 Task: Use Leopard Snari Effect in this video Movie B.mp4
Action: Mouse moved to (279, 109)
Screenshot: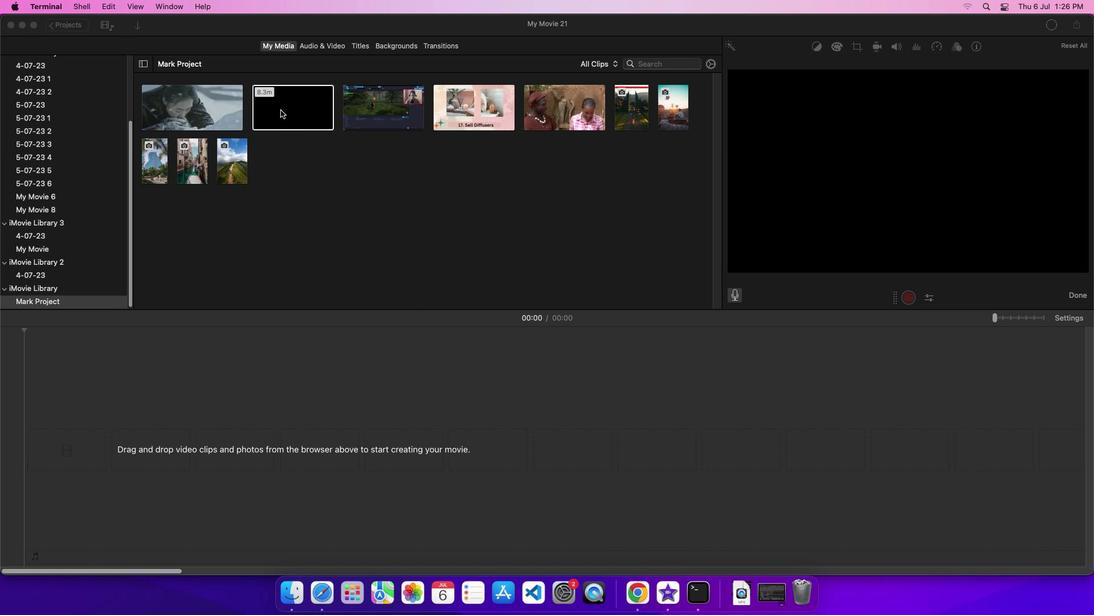 
Action: Mouse pressed left at (279, 109)
Screenshot: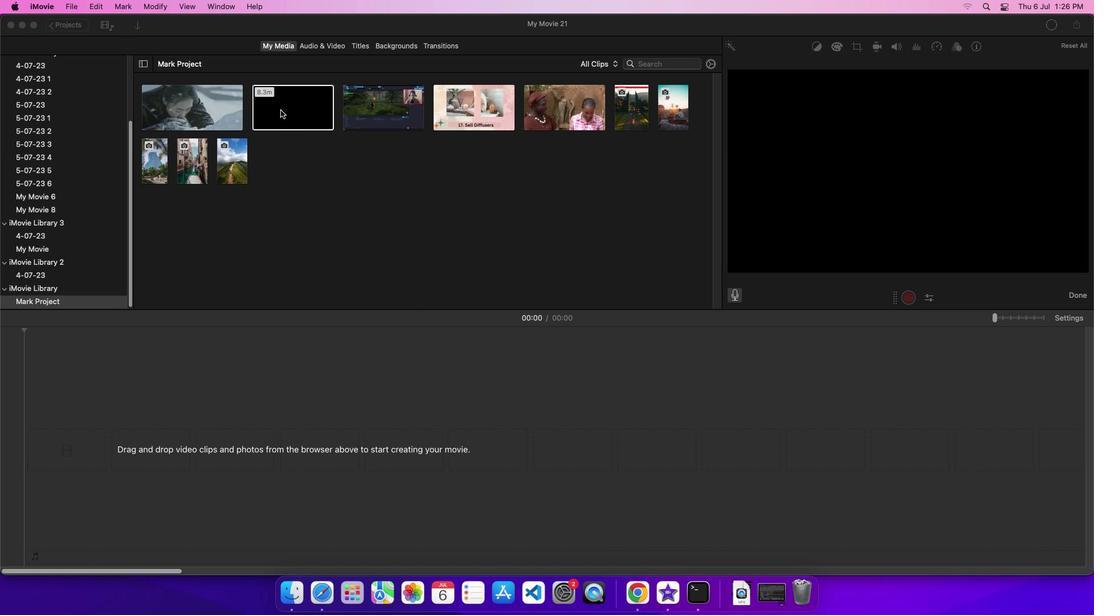 
Action: Mouse moved to (292, 105)
Screenshot: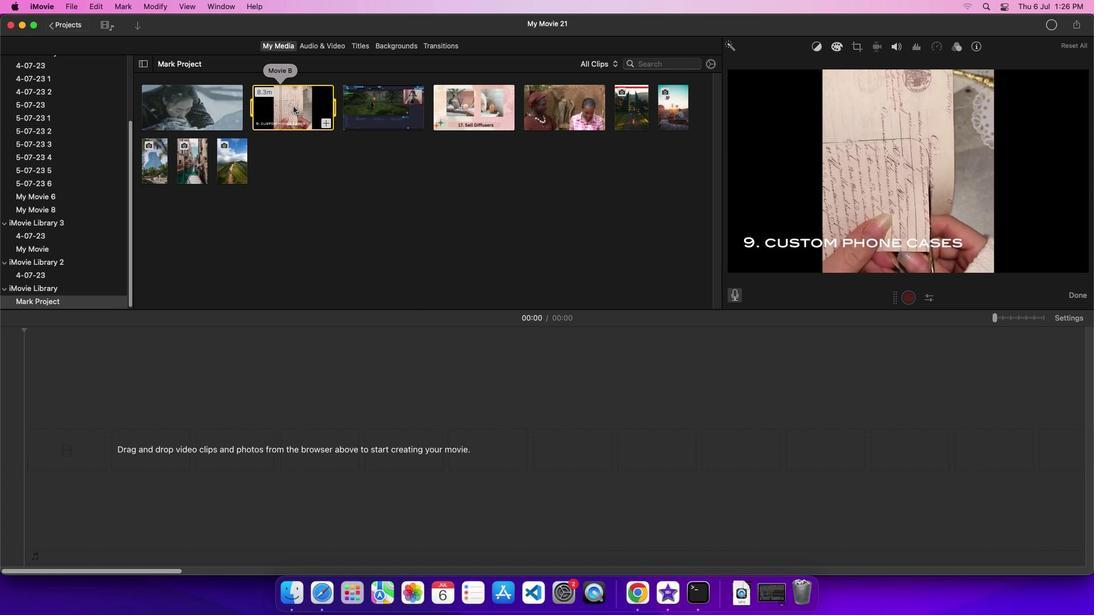 
Action: Mouse pressed left at (292, 105)
Screenshot: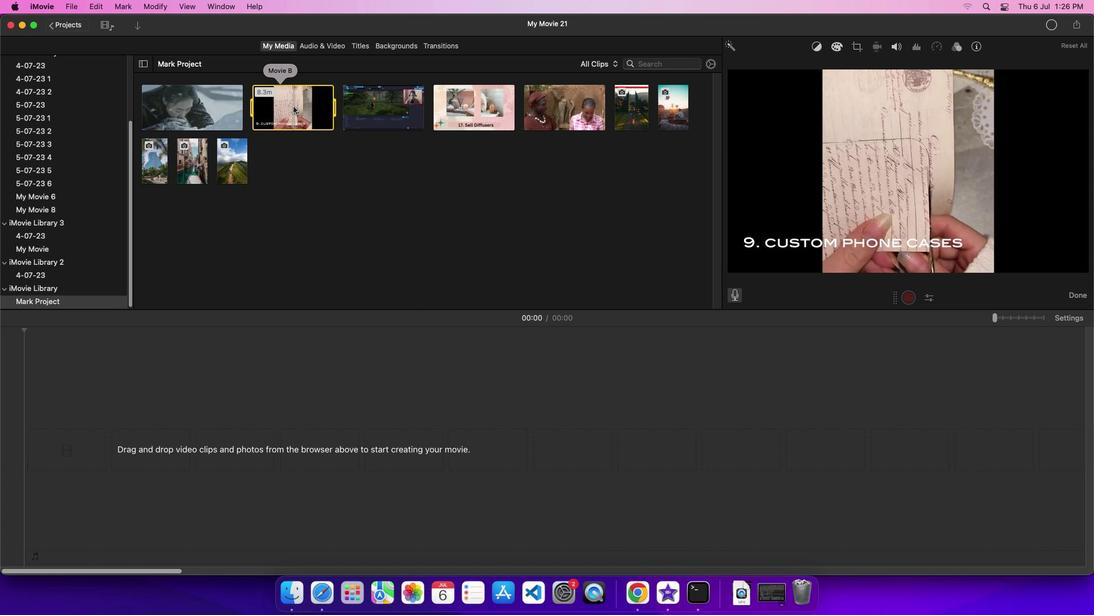 
Action: Mouse moved to (340, 42)
Screenshot: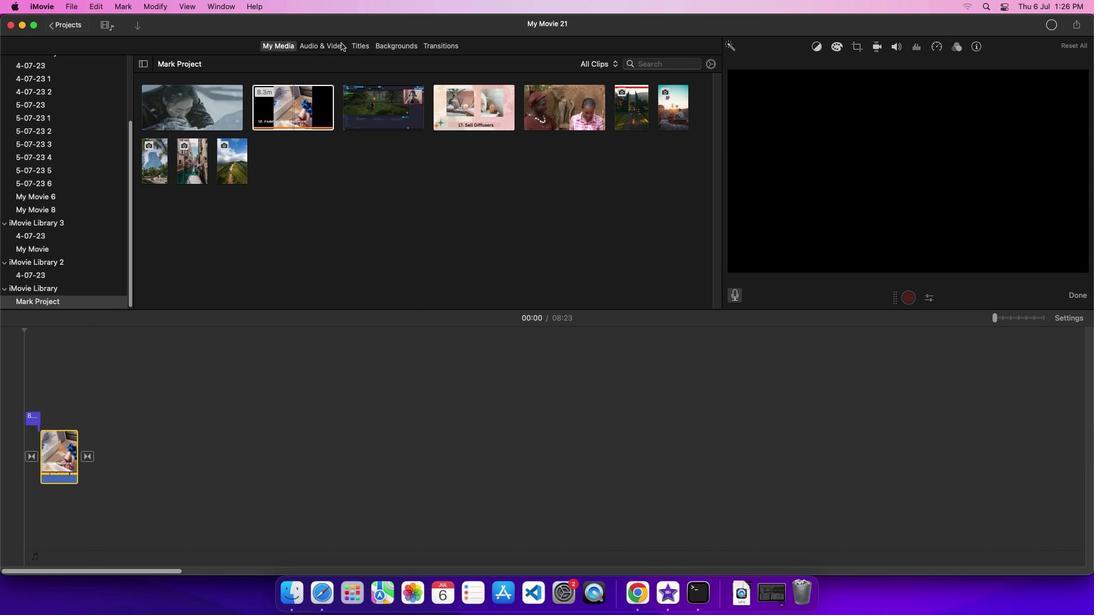 
Action: Mouse pressed left at (340, 42)
Screenshot: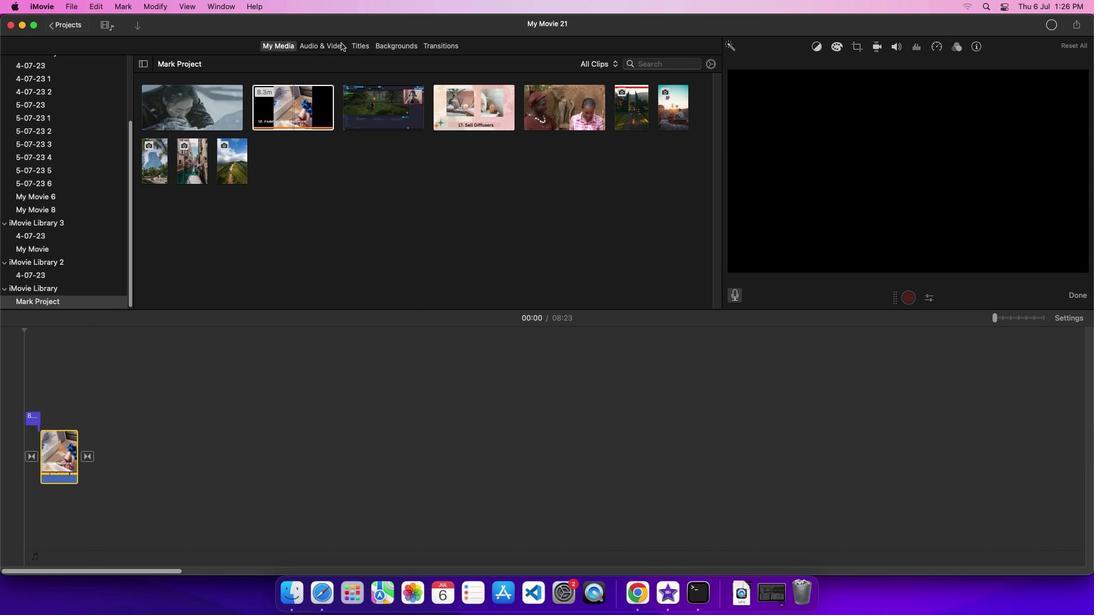 
Action: Mouse moved to (88, 104)
Screenshot: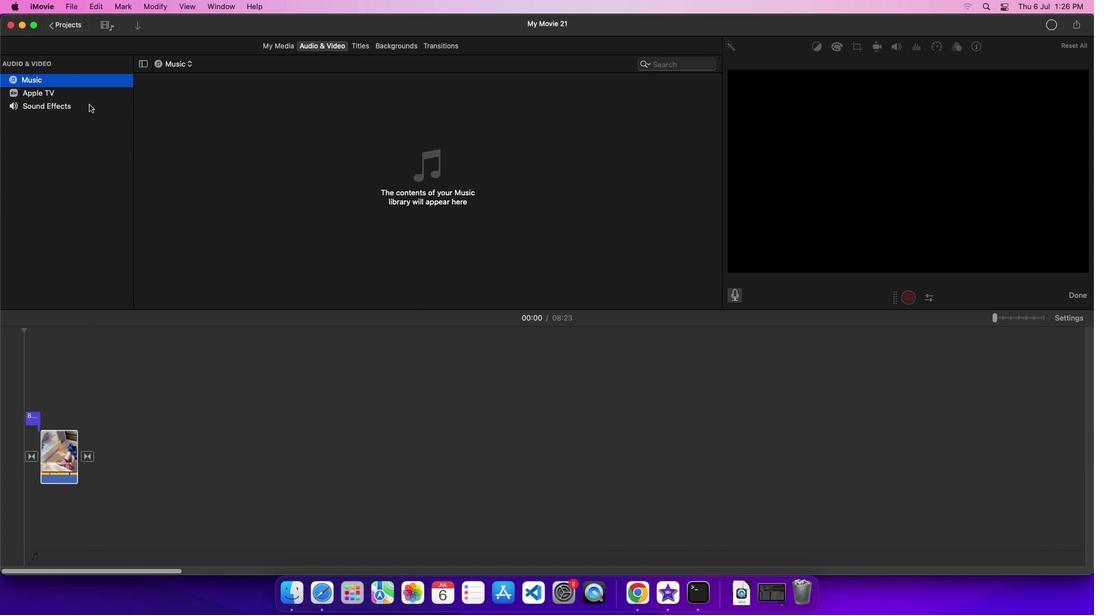 
Action: Mouse pressed left at (88, 104)
Screenshot: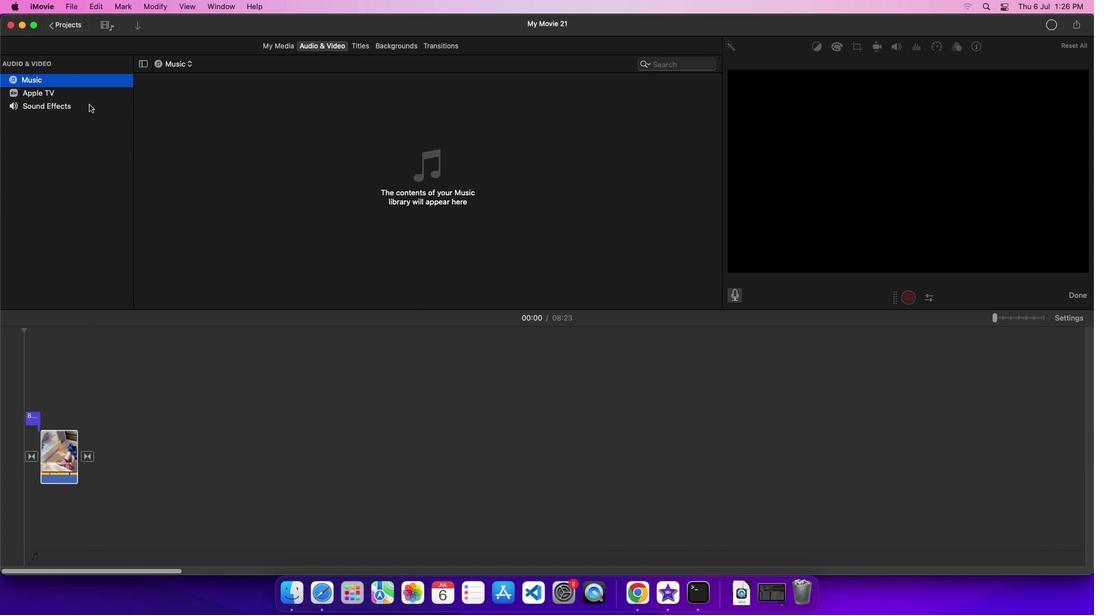 
Action: Mouse moved to (178, 186)
Screenshot: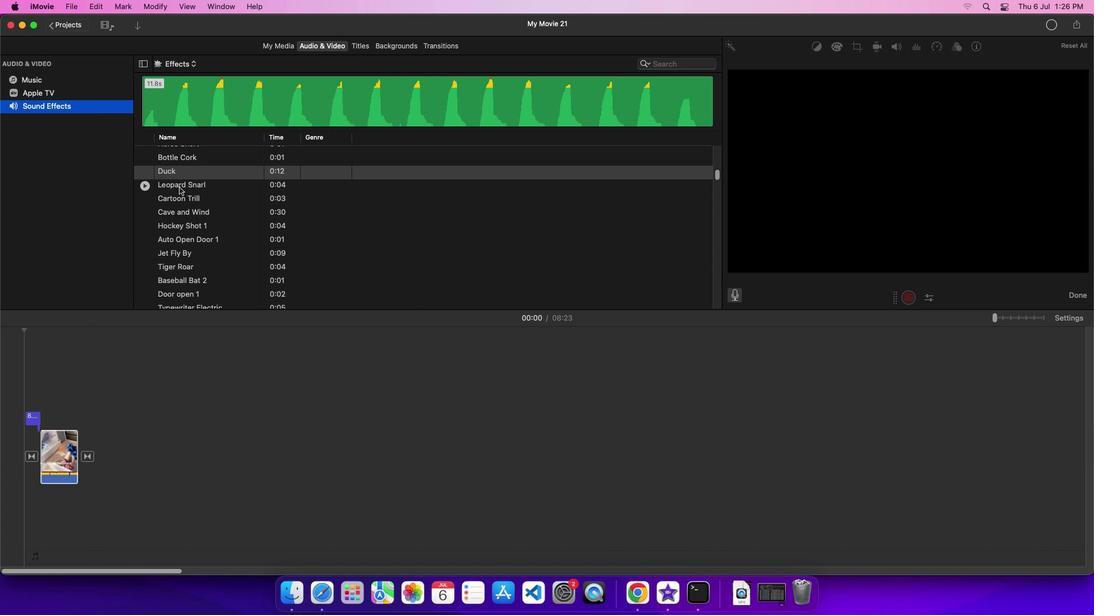 
Action: Mouse pressed left at (178, 186)
Screenshot: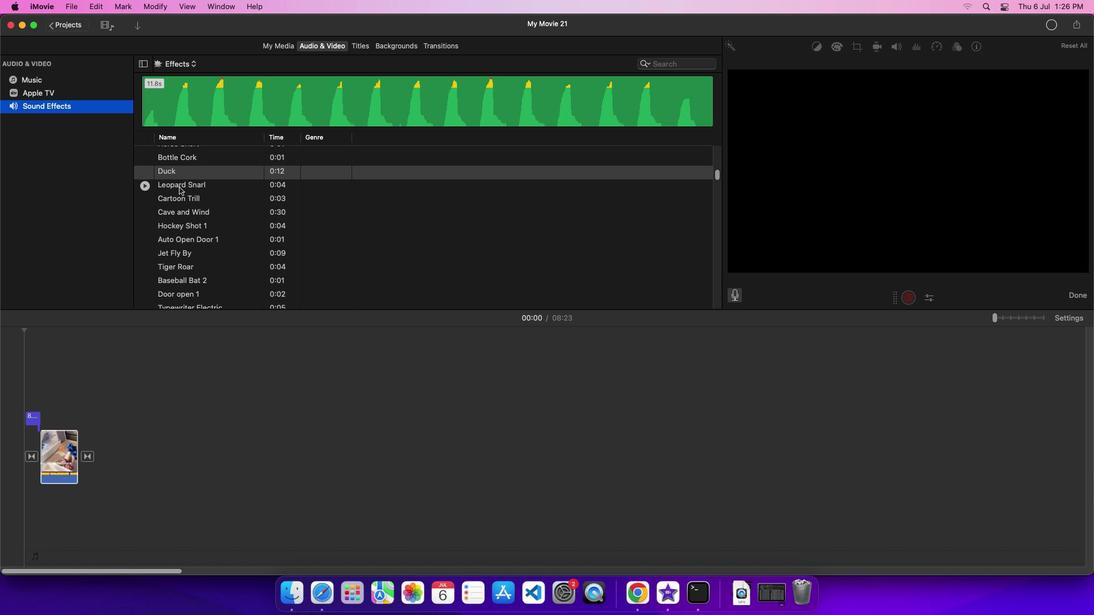 
Action: Mouse moved to (207, 186)
Screenshot: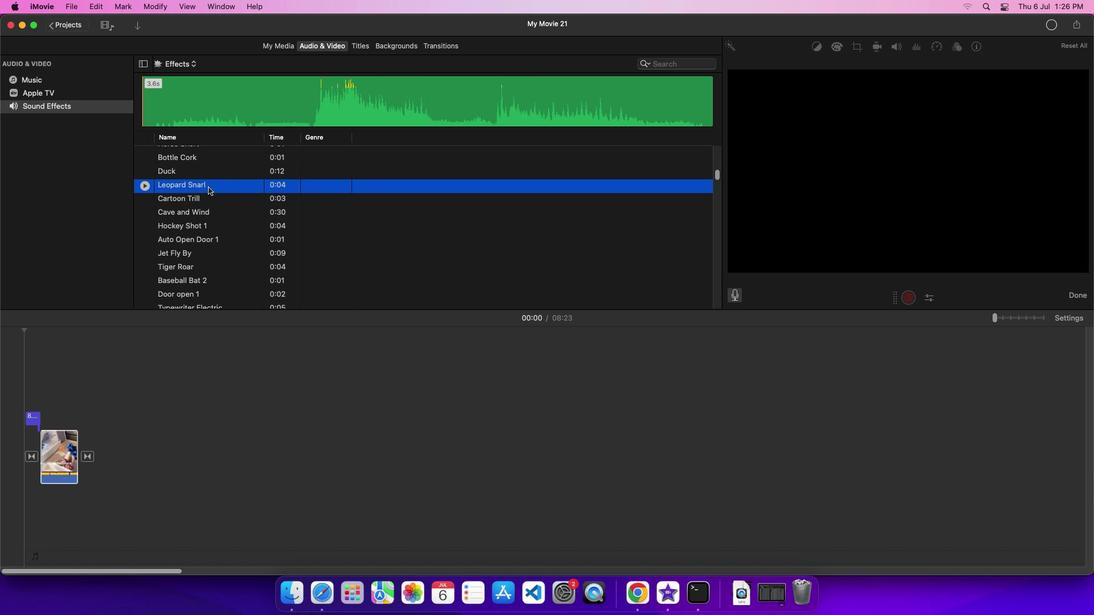 
Action: Mouse pressed left at (207, 186)
Screenshot: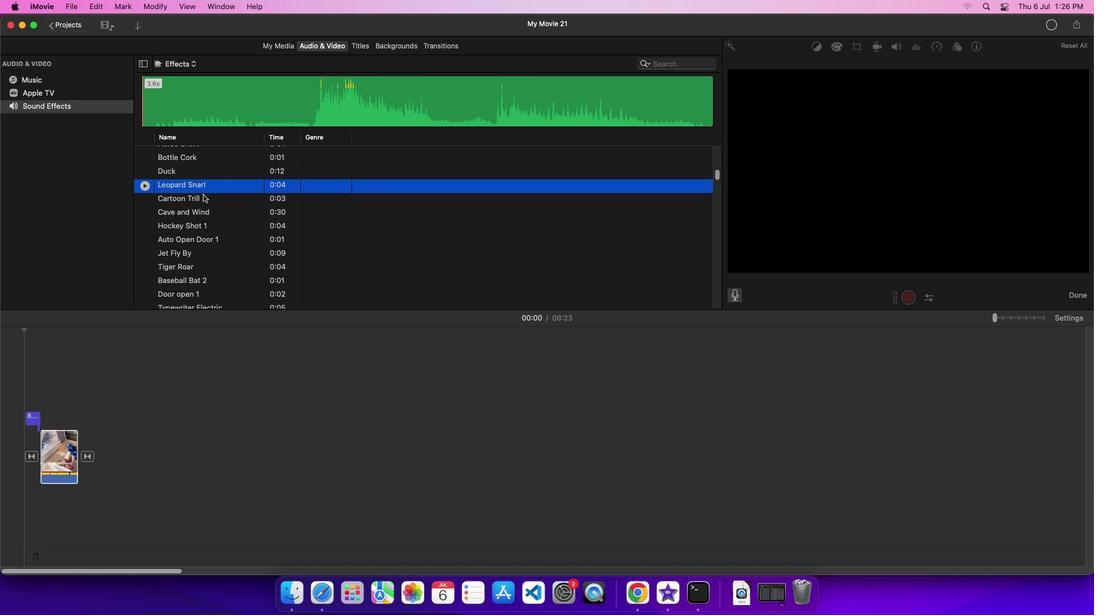 
Action: Mouse moved to (67, 495)
Screenshot: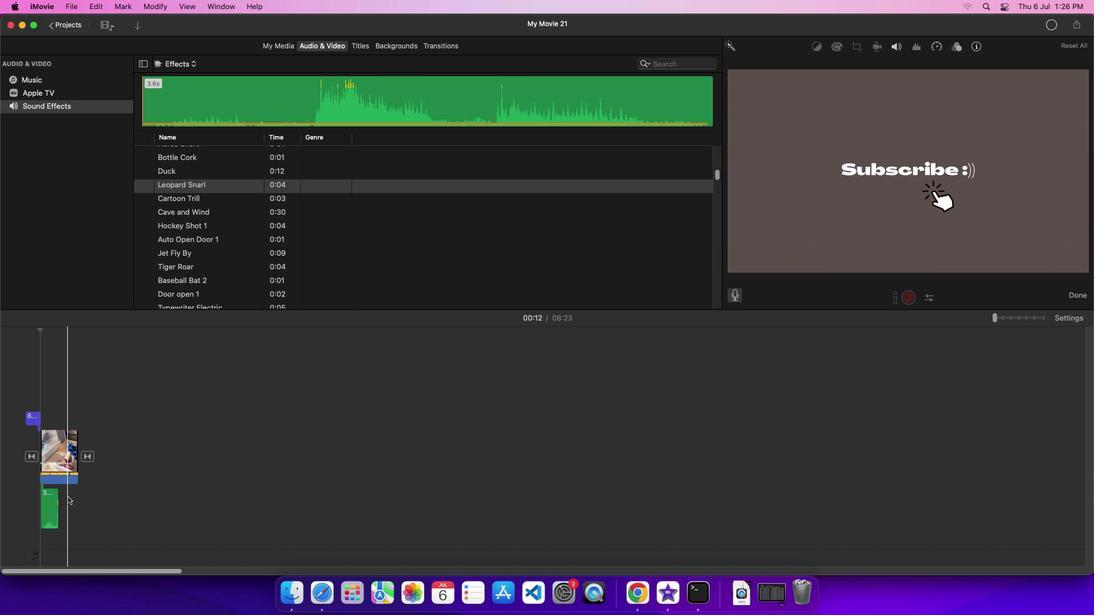 
